 Task: Discover Ski-out Chalets in Breckenridge.
Action: Mouse moved to (220, 185)
Screenshot: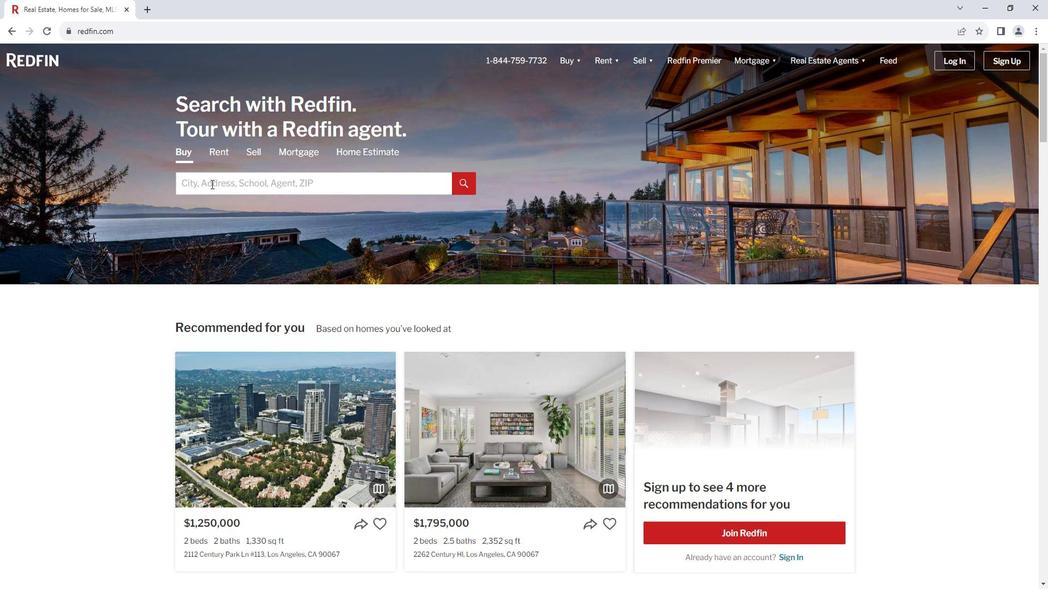 
Action: Mouse pressed left at (220, 185)
Screenshot: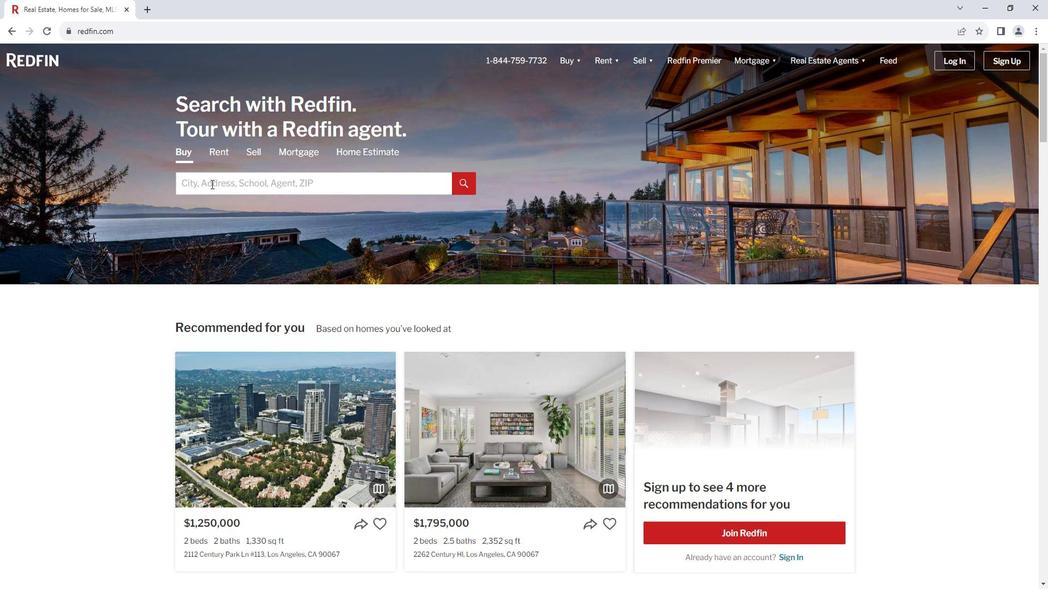 
Action: Mouse moved to (221, 186)
Screenshot: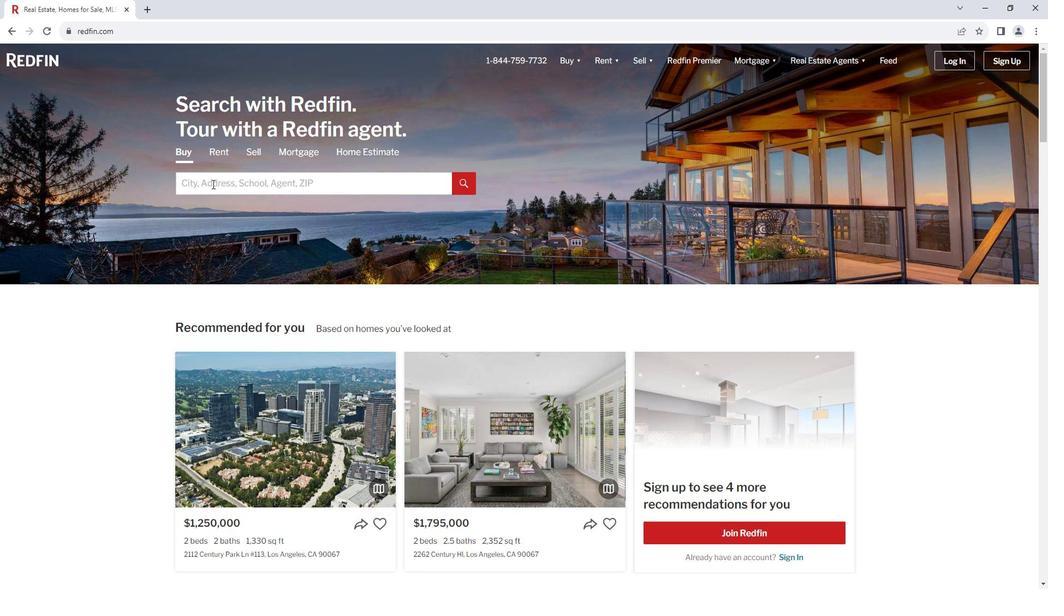 
Action: Key pressed <Key.shift>Brec
Screenshot: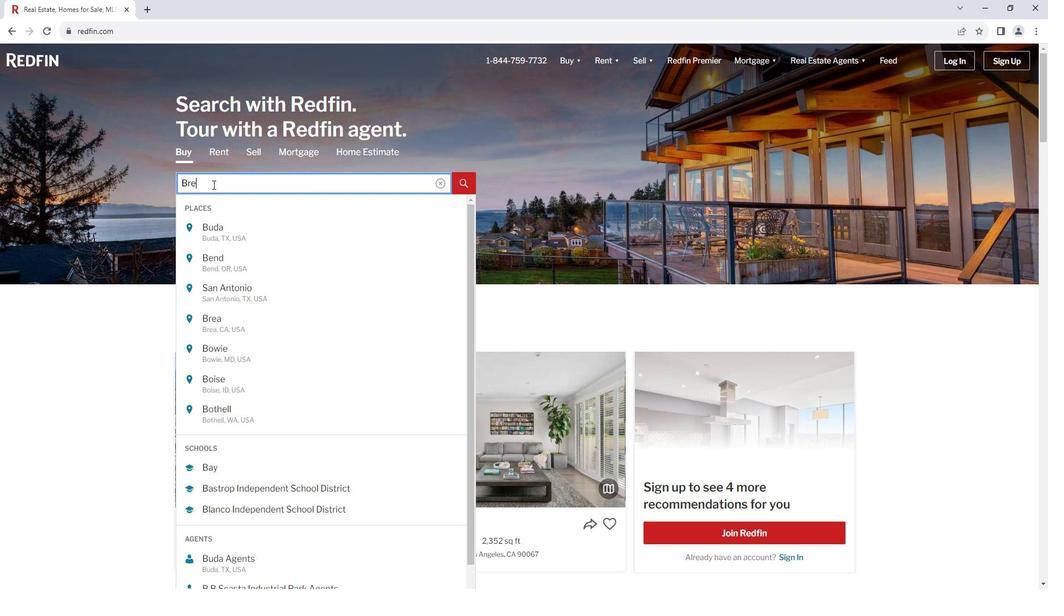 
Action: Mouse moved to (246, 229)
Screenshot: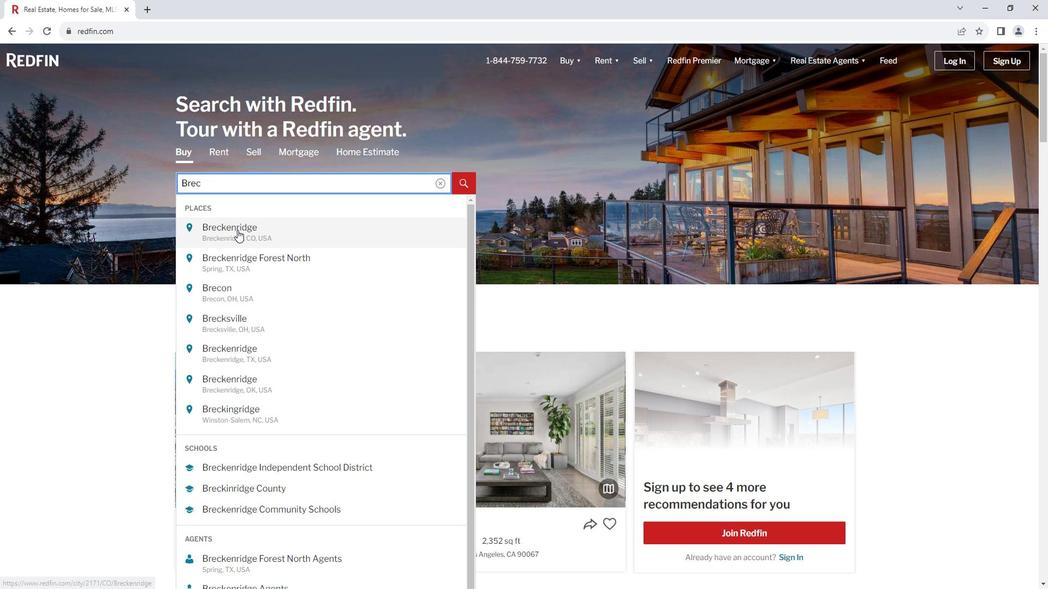 
Action: Mouse pressed left at (246, 229)
Screenshot: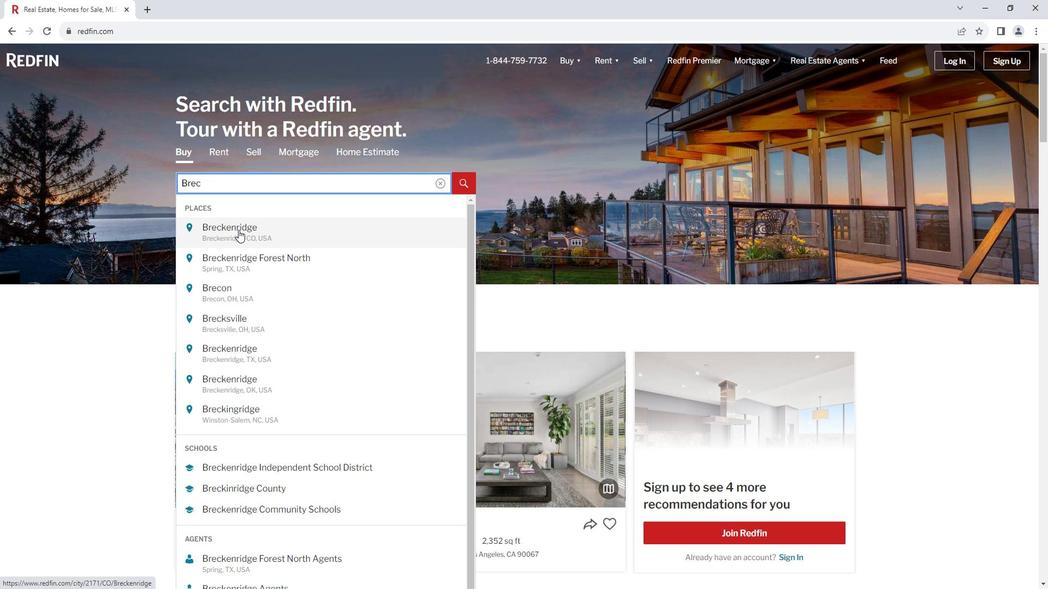 
Action: Mouse moved to (934, 133)
Screenshot: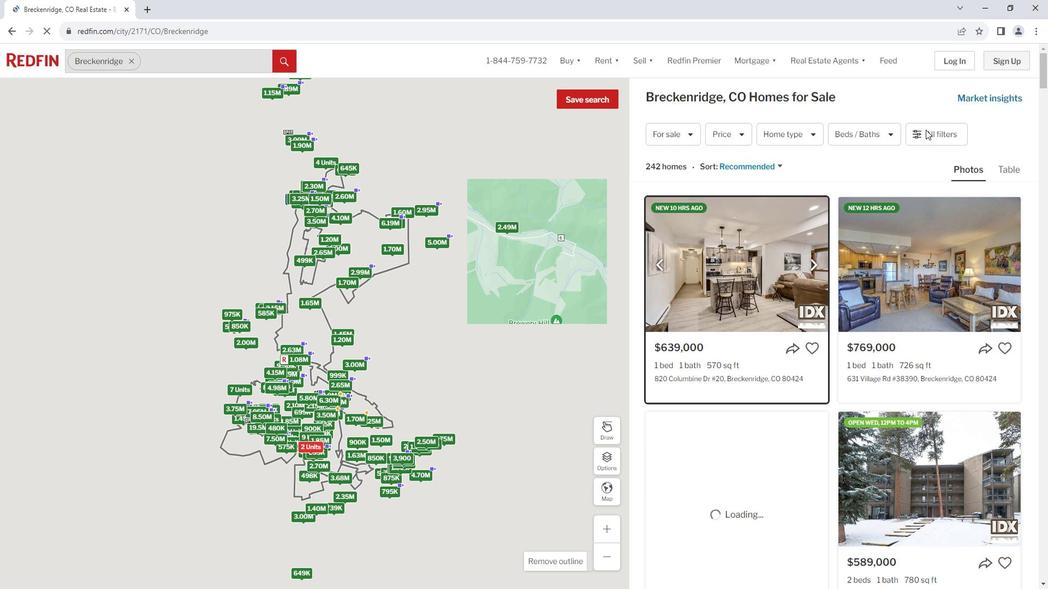 
Action: Mouse pressed left at (934, 133)
Screenshot: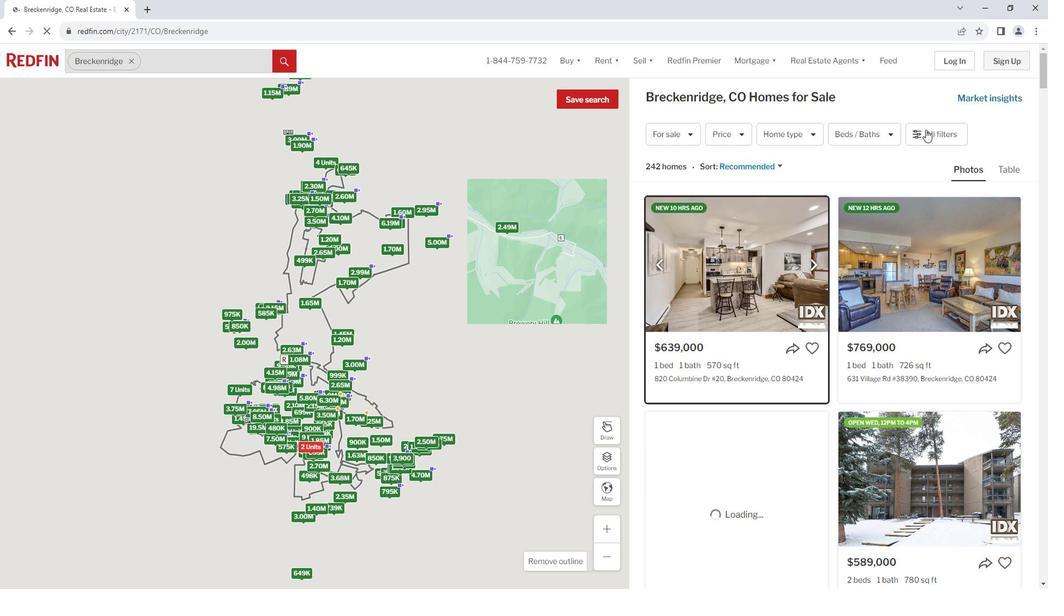 
Action: Mouse moved to (946, 139)
Screenshot: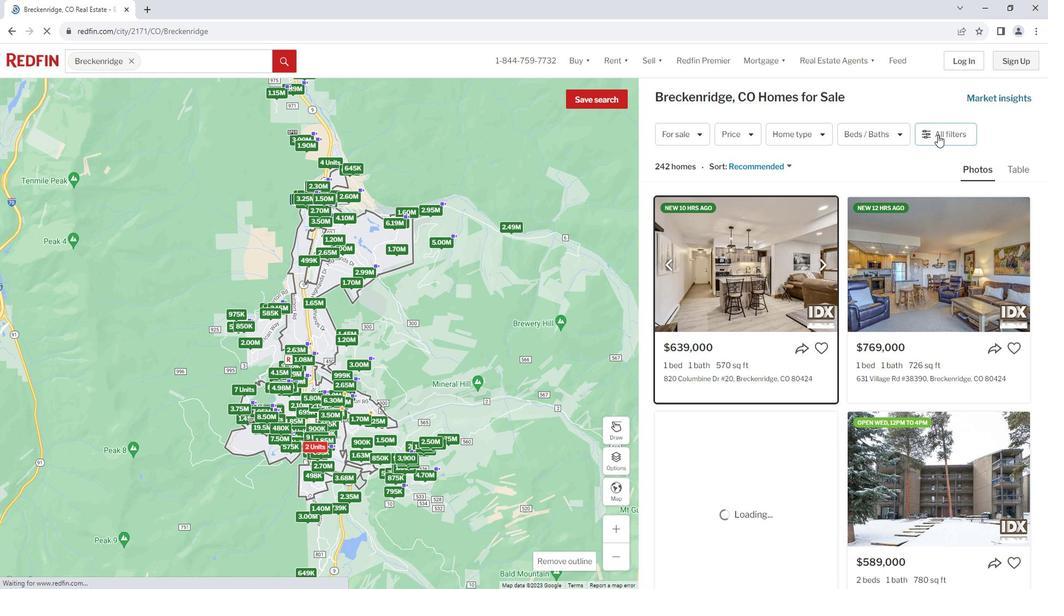 
Action: Mouse pressed left at (946, 139)
Screenshot: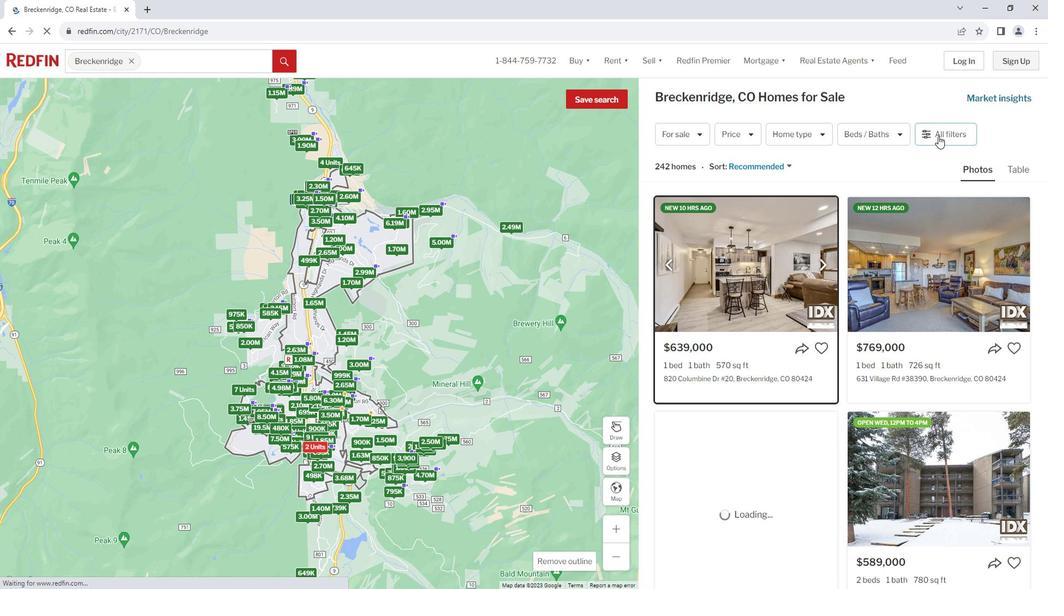 
Action: Mouse moved to (949, 133)
Screenshot: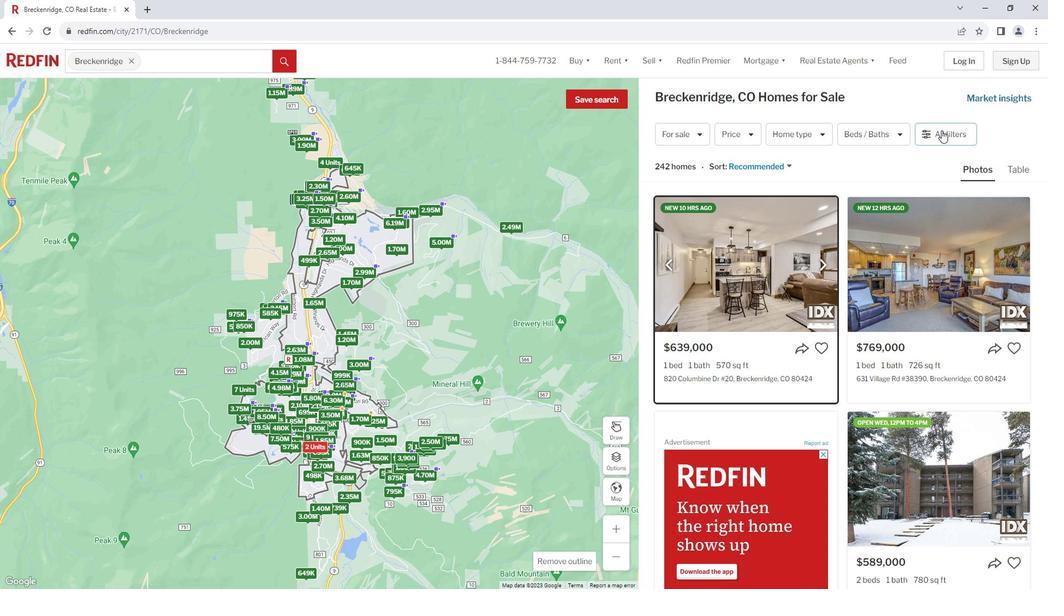 
Action: Mouse pressed left at (949, 133)
Screenshot: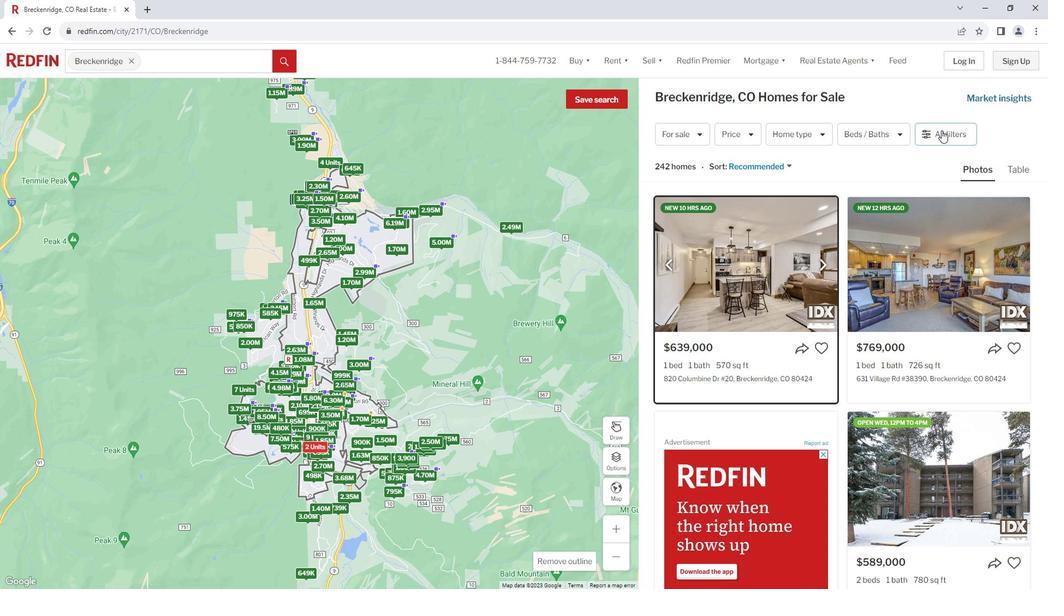
Action: Mouse moved to (845, 306)
Screenshot: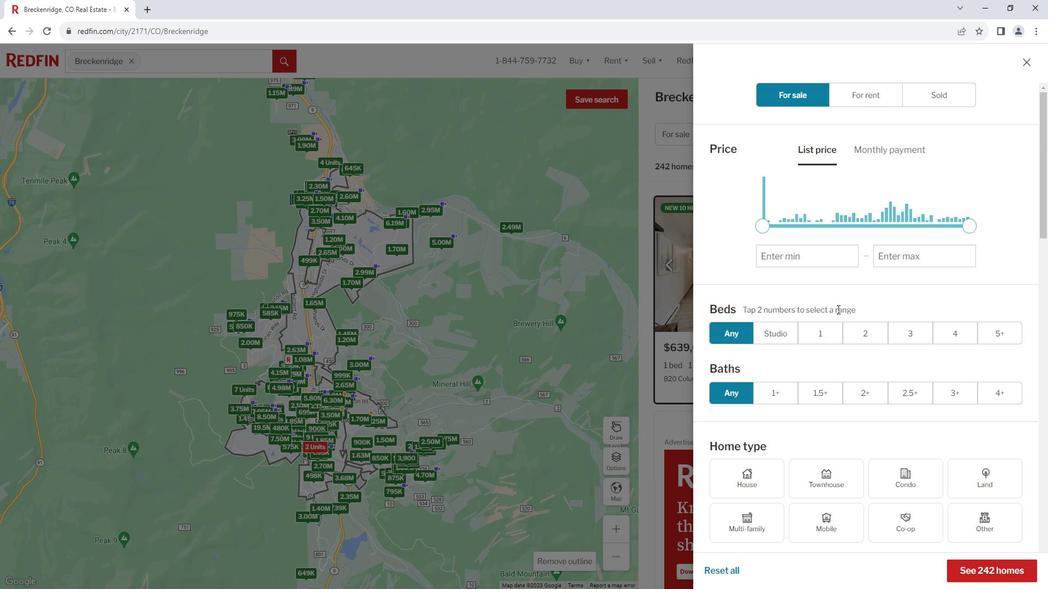 
Action: Mouse scrolled (845, 306) with delta (0, 0)
Screenshot: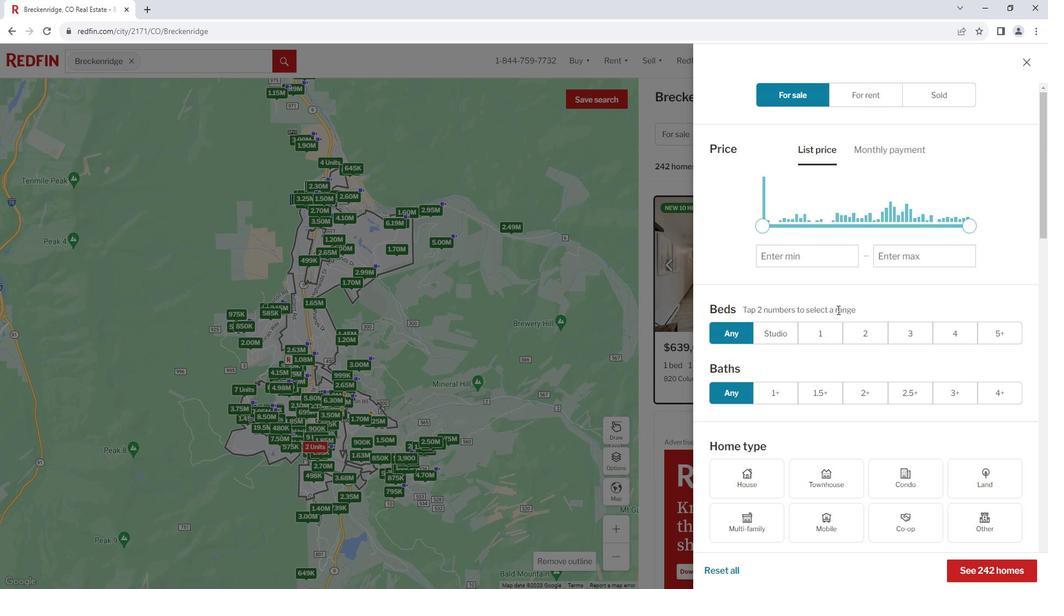 
Action: Mouse moved to (847, 305)
Screenshot: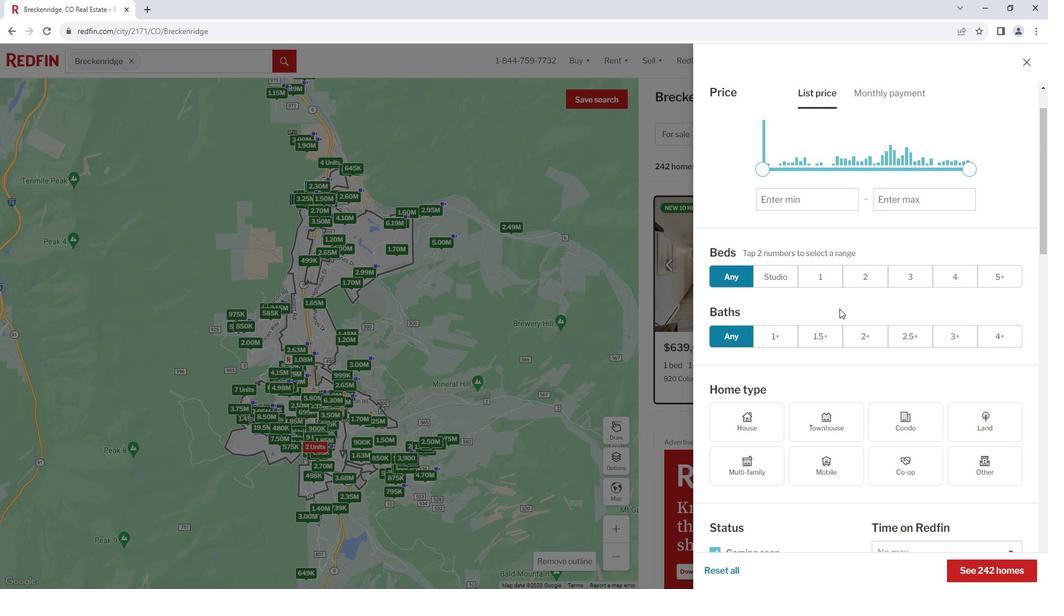 
Action: Mouse scrolled (847, 304) with delta (0, 0)
Screenshot: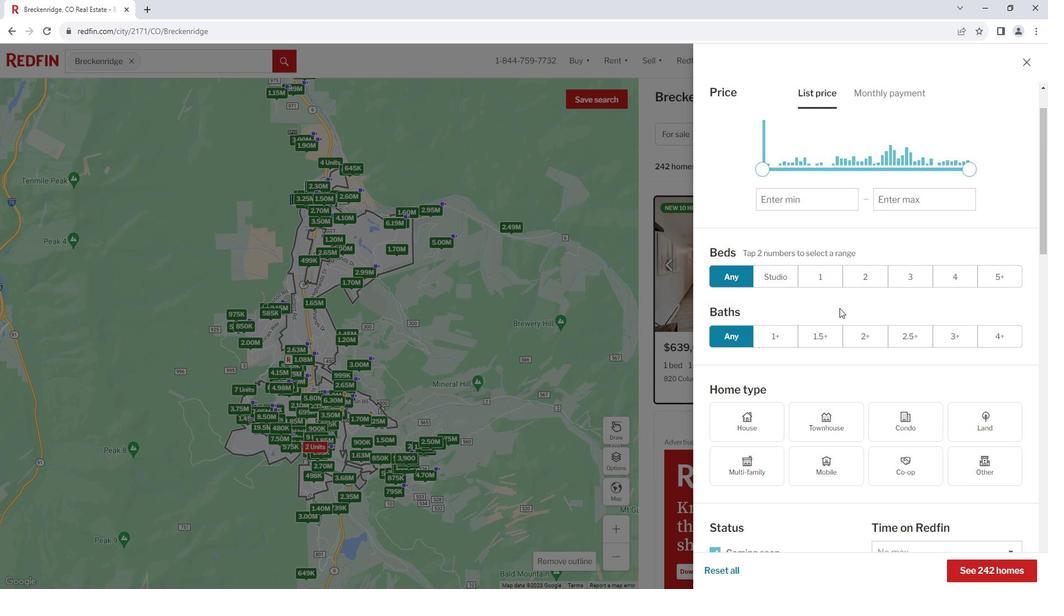 
Action: Mouse scrolled (847, 304) with delta (0, 0)
Screenshot: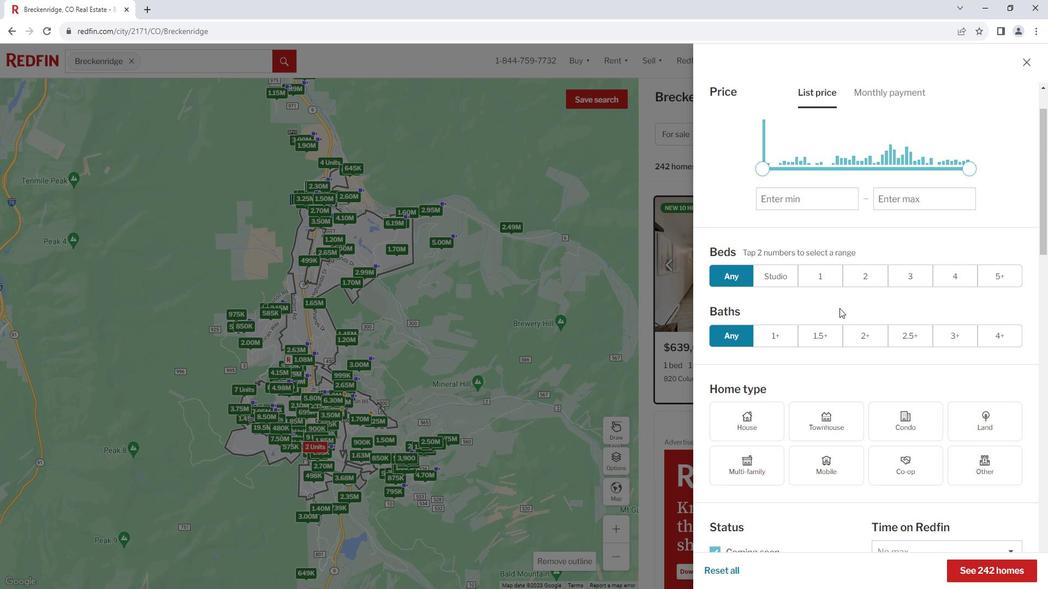 
Action: Mouse moved to (848, 298)
Screenshot: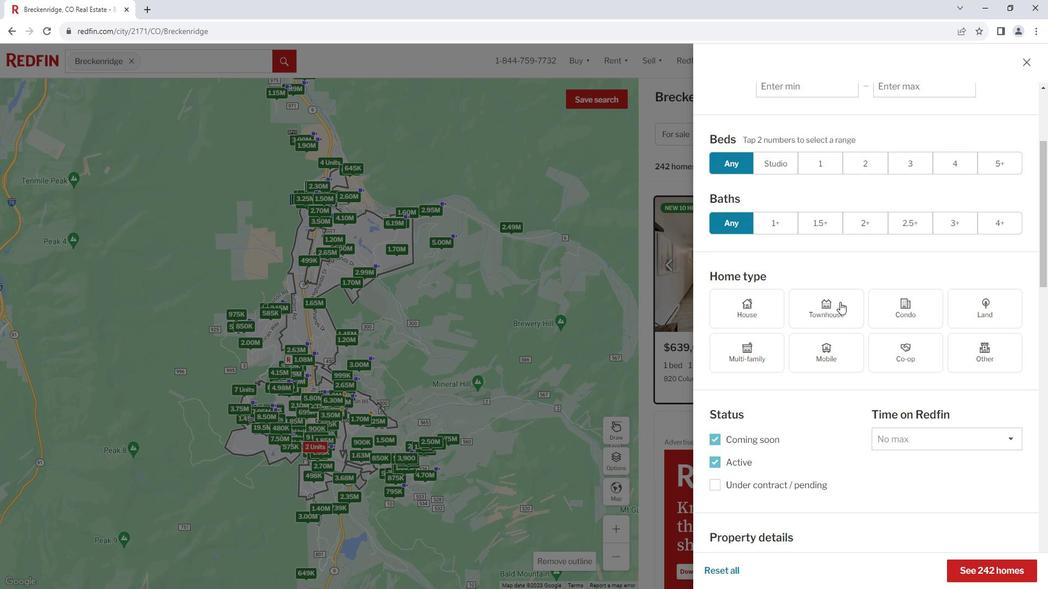 
Action: Mouse scrolled (848, 298) with delta (0, 0)
Screenshot: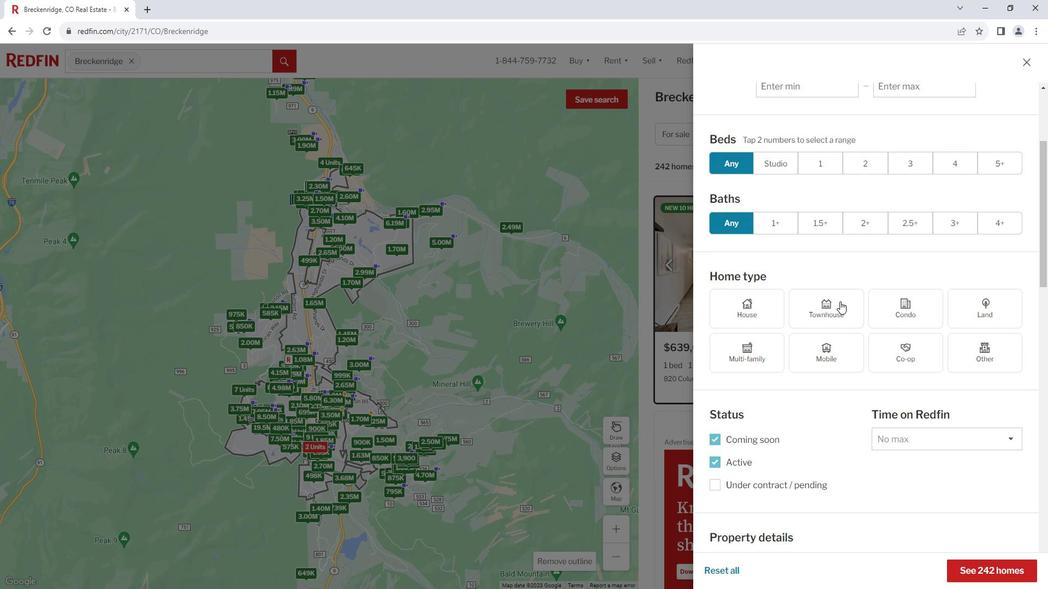 
Action: Mouse moved to (848, 297)
Screenshot: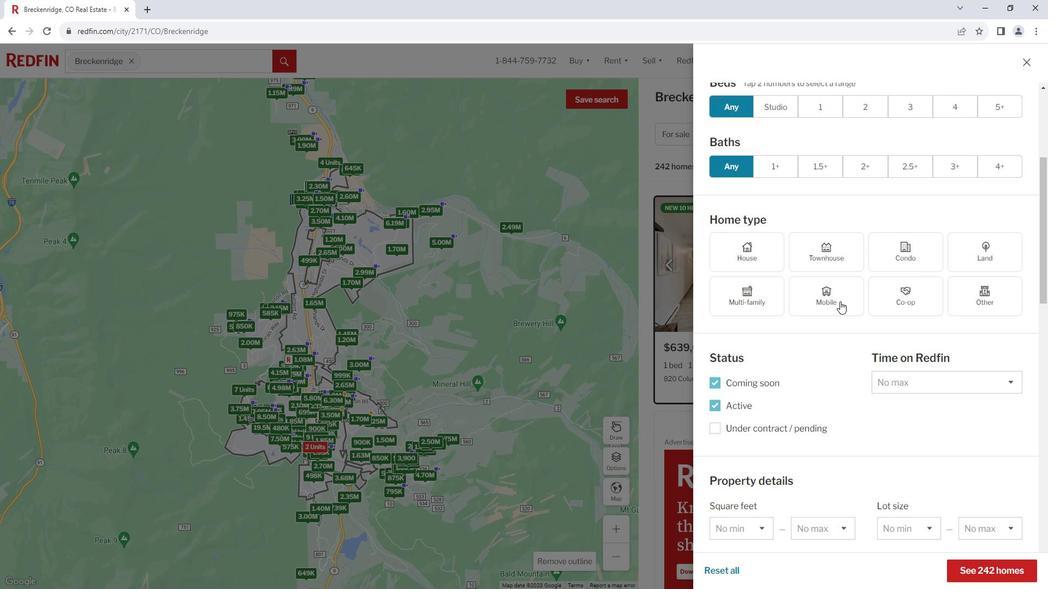 
Action: Mouse scrolled (848, 296) with delta (0, 0)
Screenshot: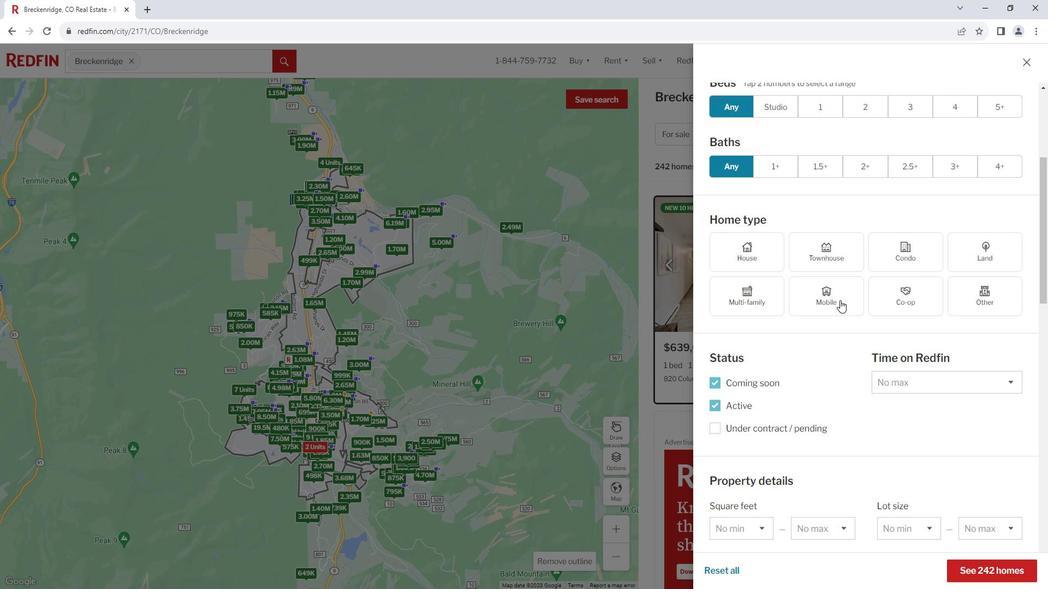 
Action: Mouse scrolled (848, 296) with delta (0, 0)
Screenshot: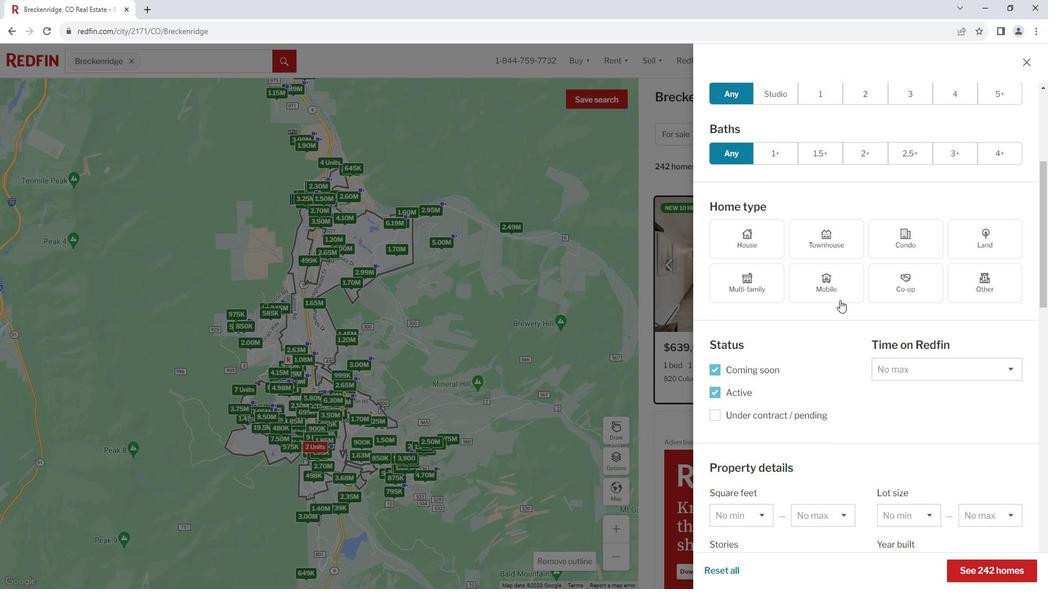 
Action: Mouse moved to (848, 297)
Screenshot: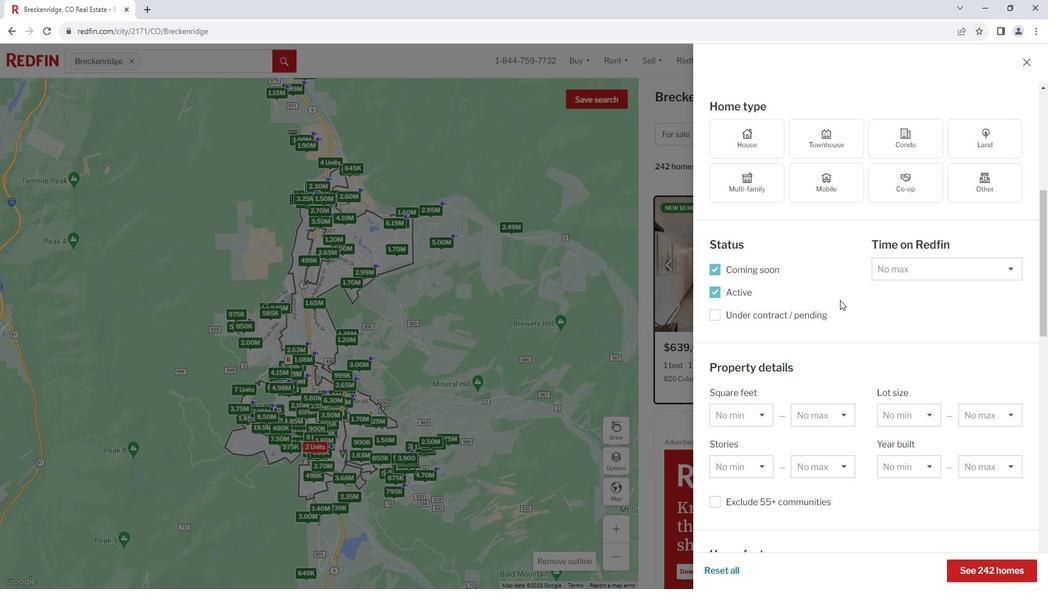 
Action: Mouse scrolled (848, 296) with delta (0, 0)
Screenshot: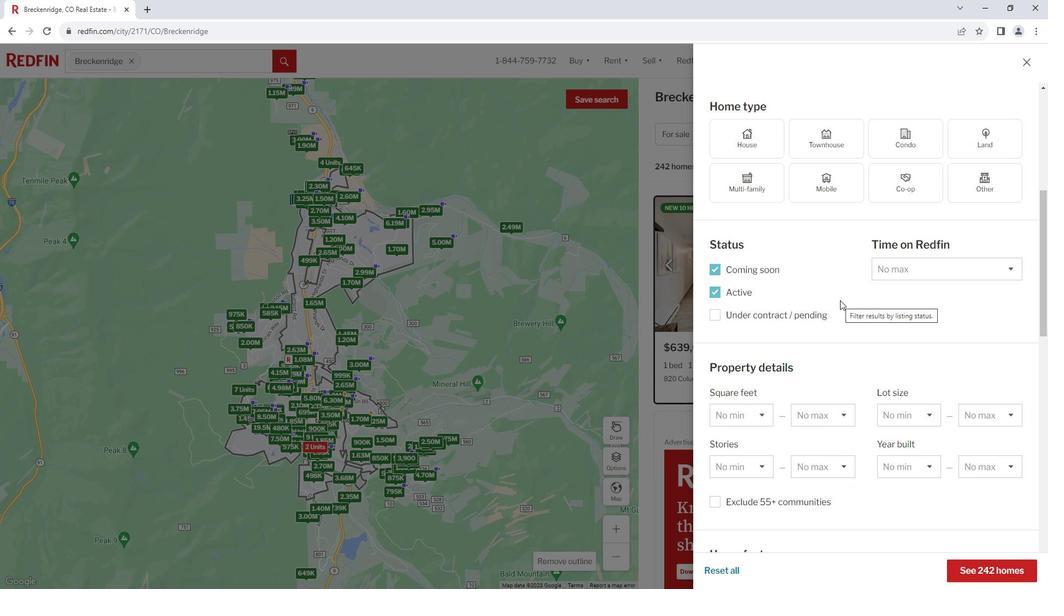 
Action: Mouse moved to (848, 296)
Screenshot: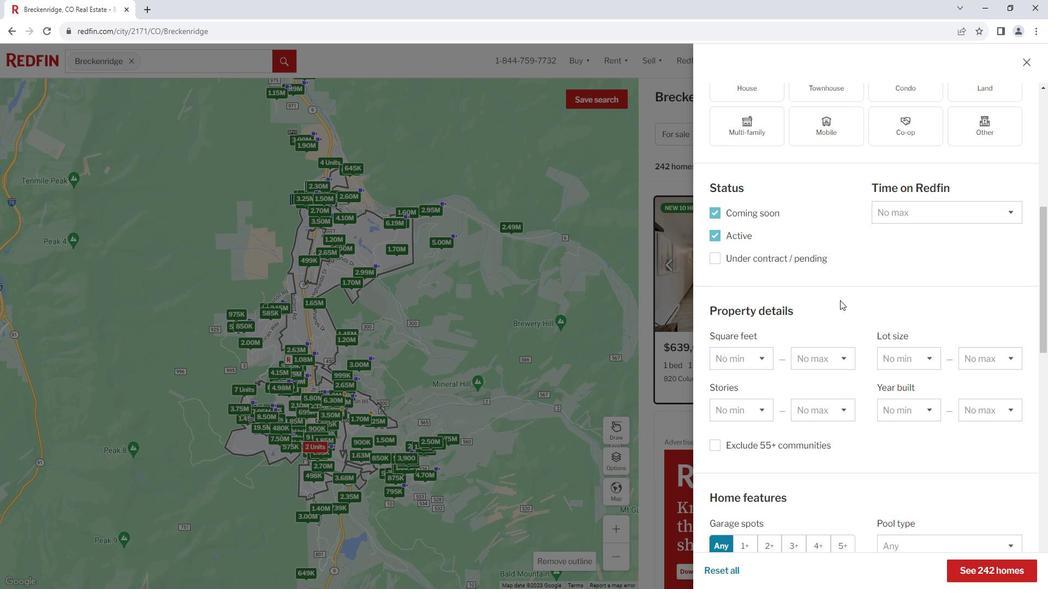 
Action: Mouse scrolled (848, 296) with delta (0, 0)
Screenshot: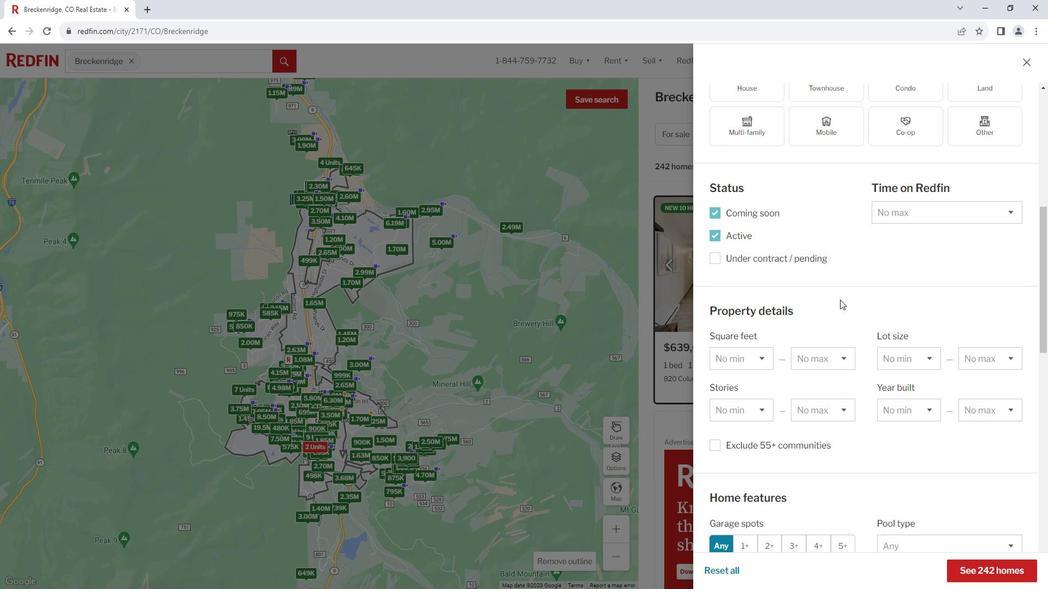 
Action: Mouse scrolled (848, 296) with delta (0, 0)
Screenshot: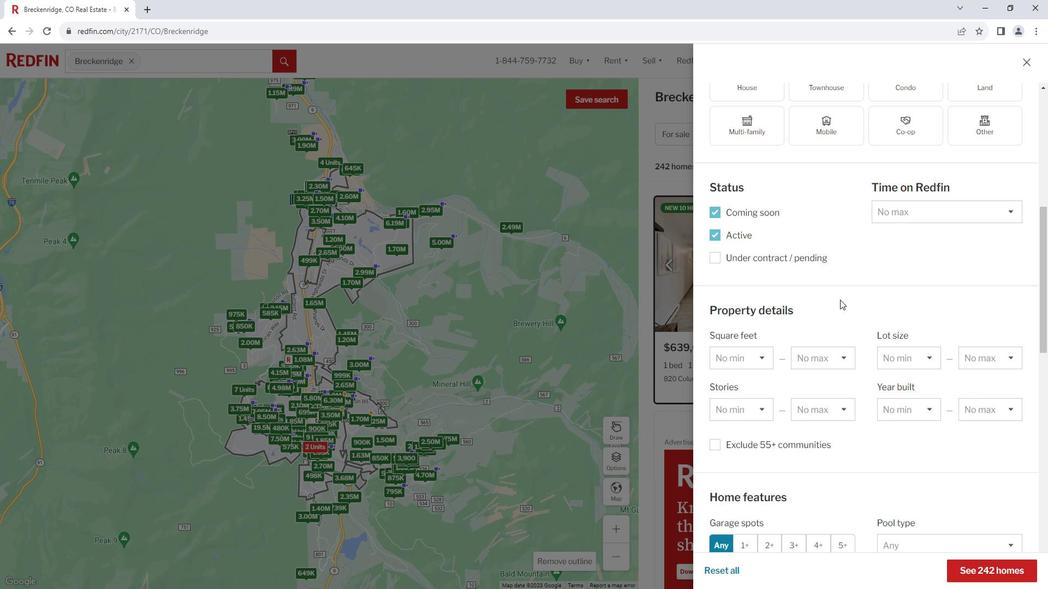 
Action: Mouse scrolled (848, 296) with delta (0, 0)
Screenshot: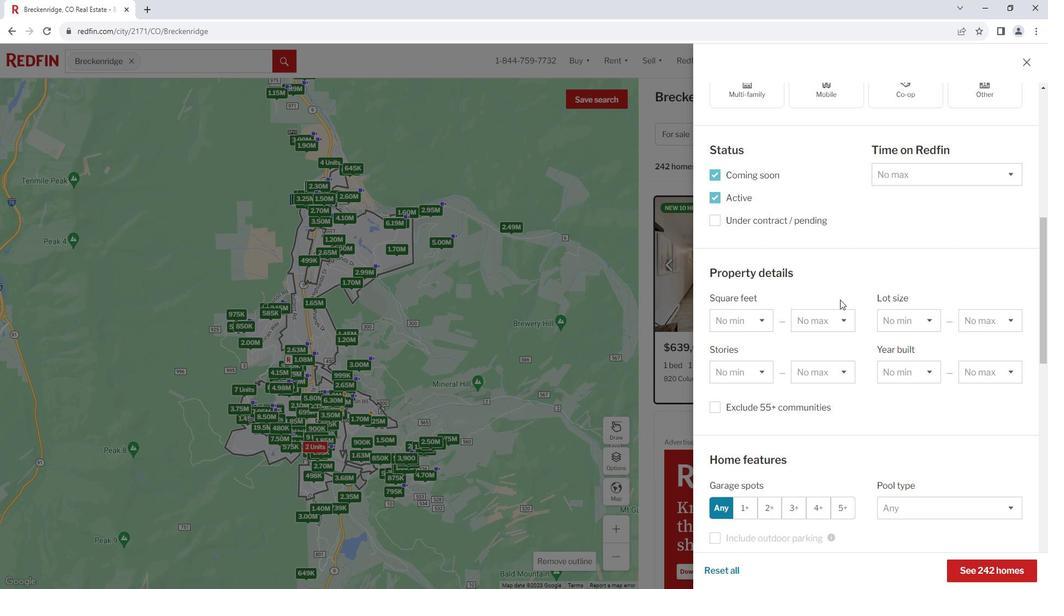 
Action: Mouse moved to (848, 295)
Screenshot: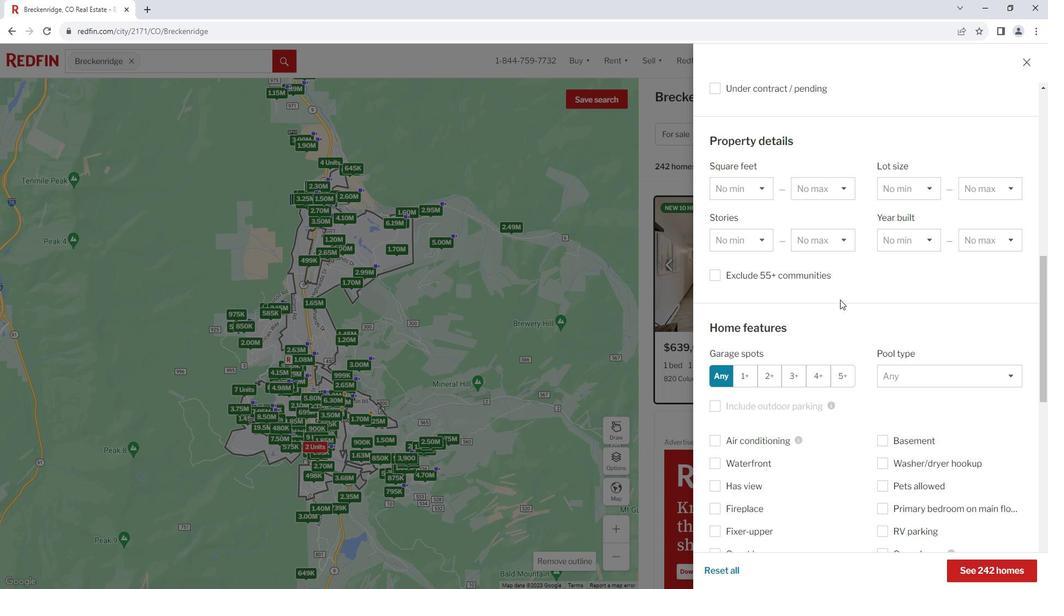 
Action: Mouse scrolled (848, 295) with delta (0, 0)
Screenshot: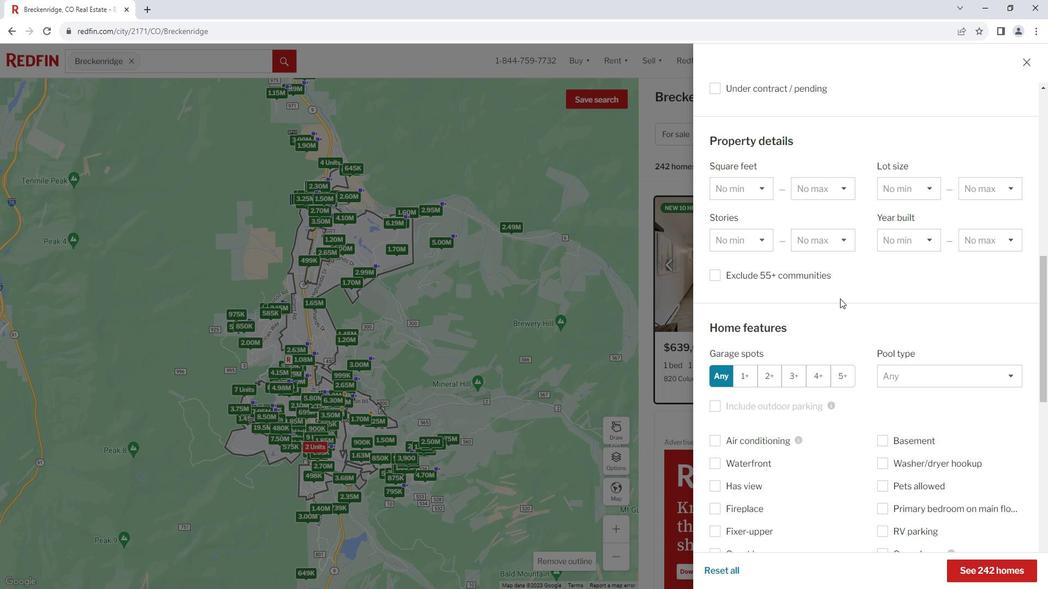 
Action: Mouse scrolled (848, 295) with delta (0, 0)
Screenshot: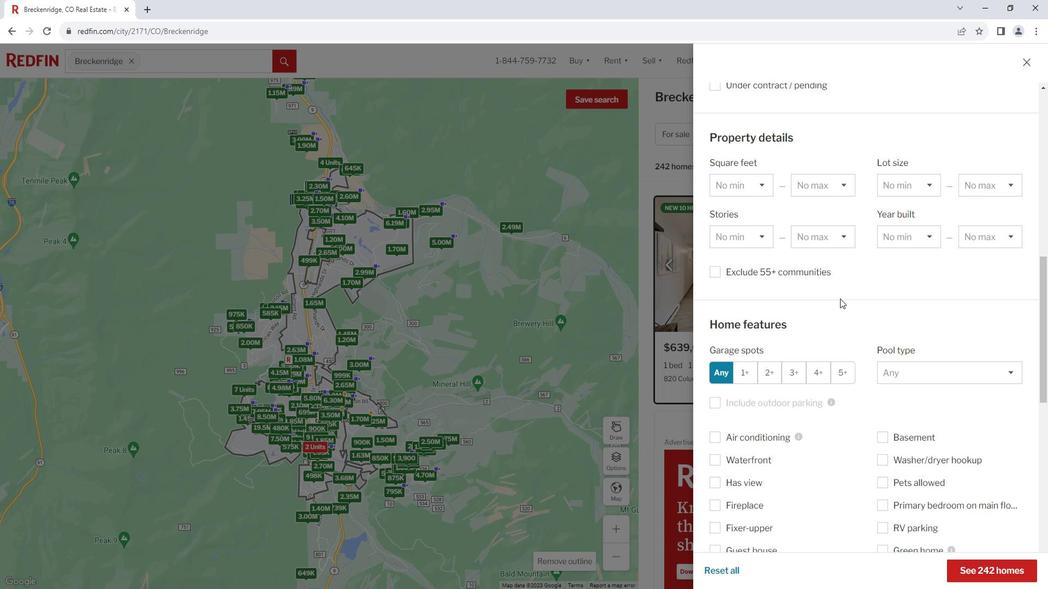 
Action: Mouse scrolled (848, 295) with delta (0, 0)
Screenshot: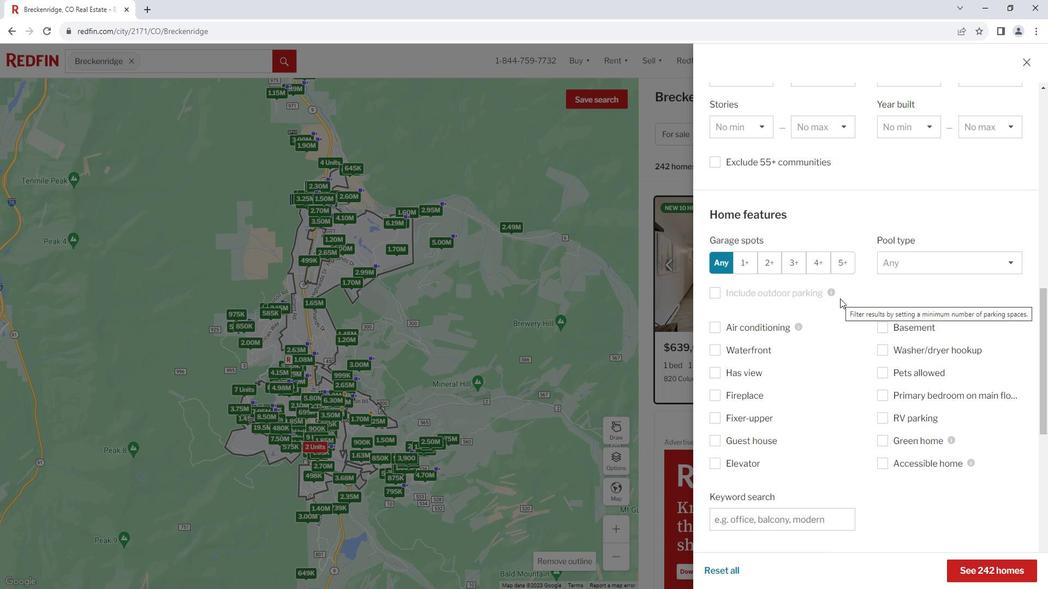 
Action: Mouse scrolled (848, 295) with delta (0, 0)
Screenshot: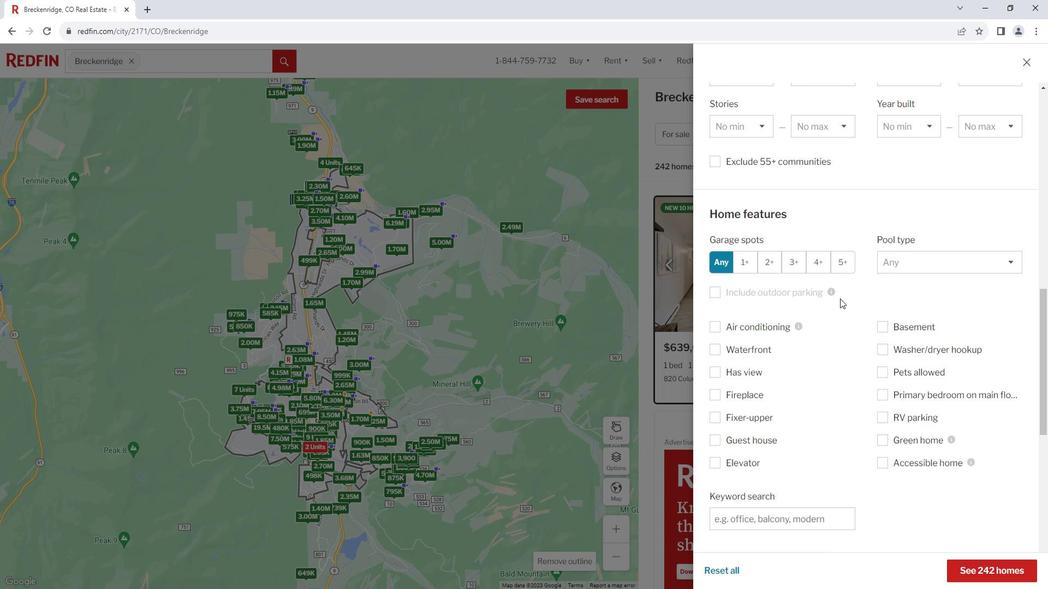 
Action: Mouse moved to (738, 400)
Screenshot: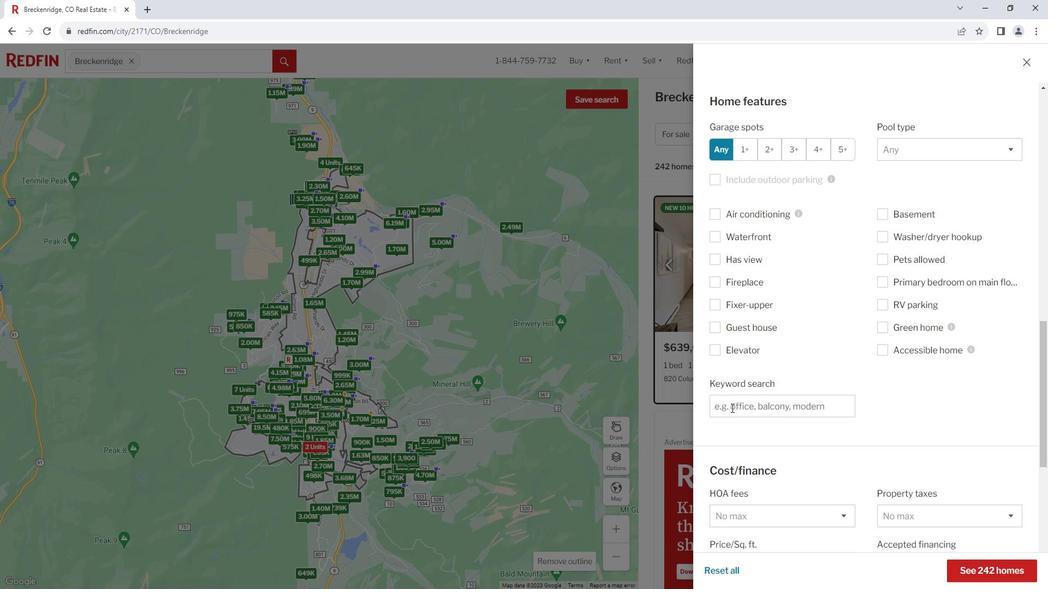 
Action: Mouse pressed left at (738, 400)
Screenshot: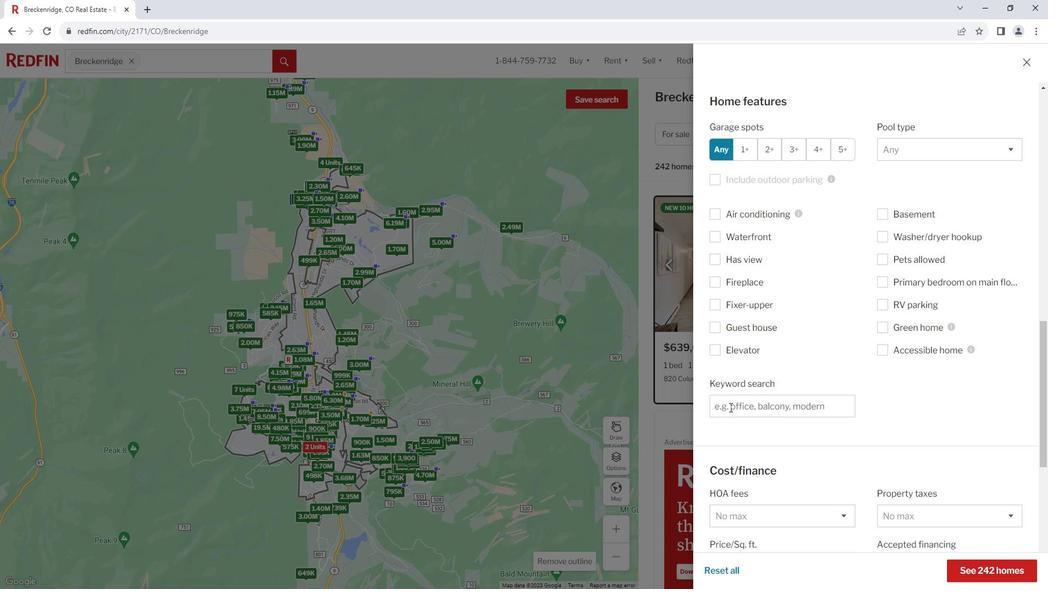 
Action: Mouse moved to (741, 403)
Screenshot: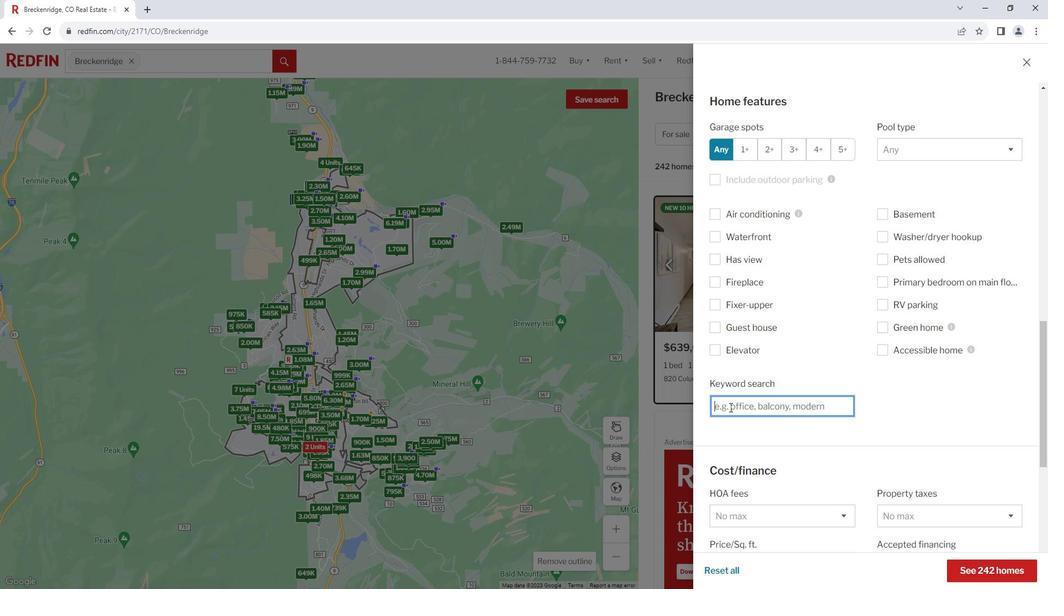 
Action: Key pressed <Key.shift><Key.shift><Key.shift>Alpi<Key.backspace><Key.backspace><Key.backspace><Key.backspace><Key.shift><Key.shift>Ski-out<Key.space><Key.shift><Key.shift><Key.shift><Key.shift><Key.shift>Chalets
Screenshot: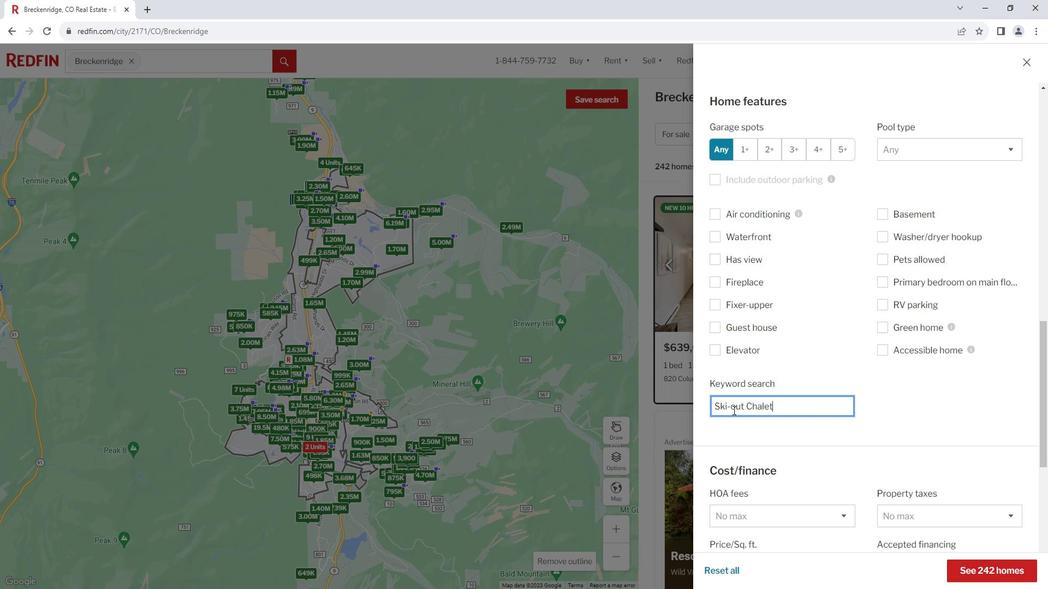 
Action: Mouse moved to (837, 430)
Screenshot: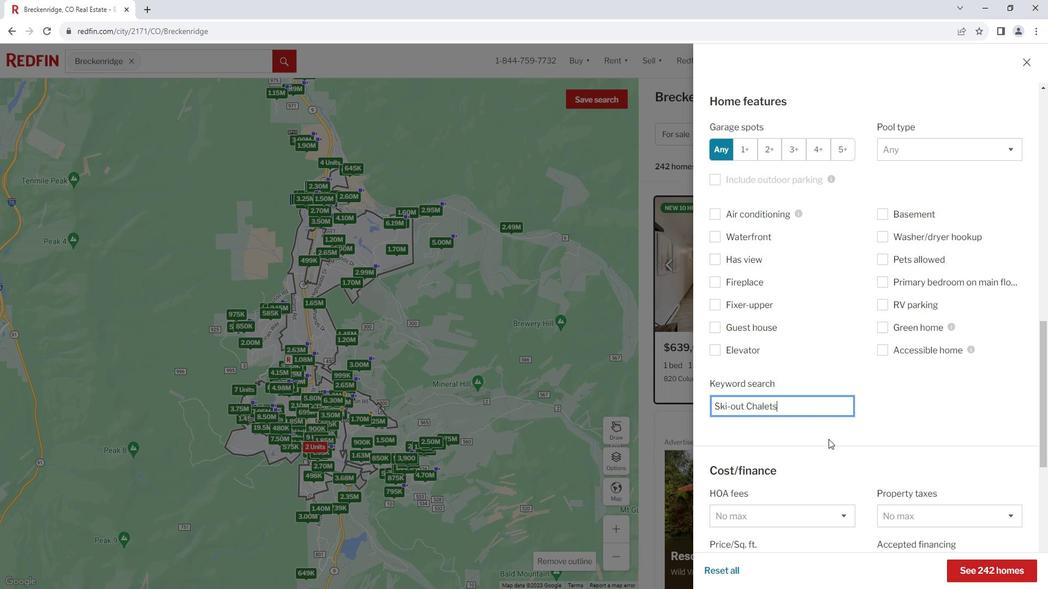 
Action: Mouse scrolled (837, 430) with delta (0, 0)
Screenshot: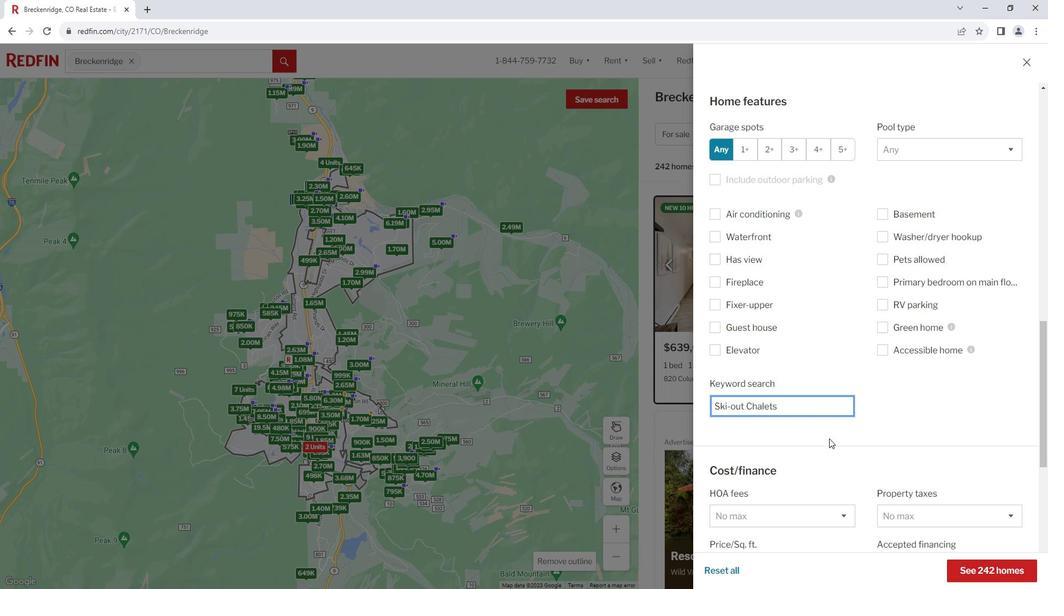 
Action: Mouse scrolled (837, 430) with delta (0, 0)
Screenshot: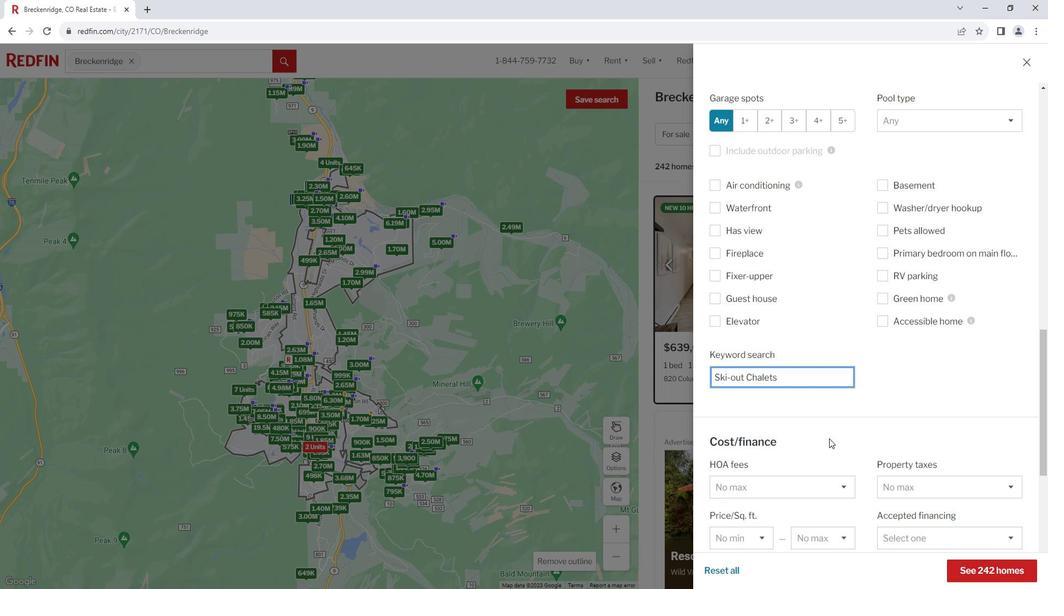 
Action: Mouse moved to (838, 429)
Screenshot: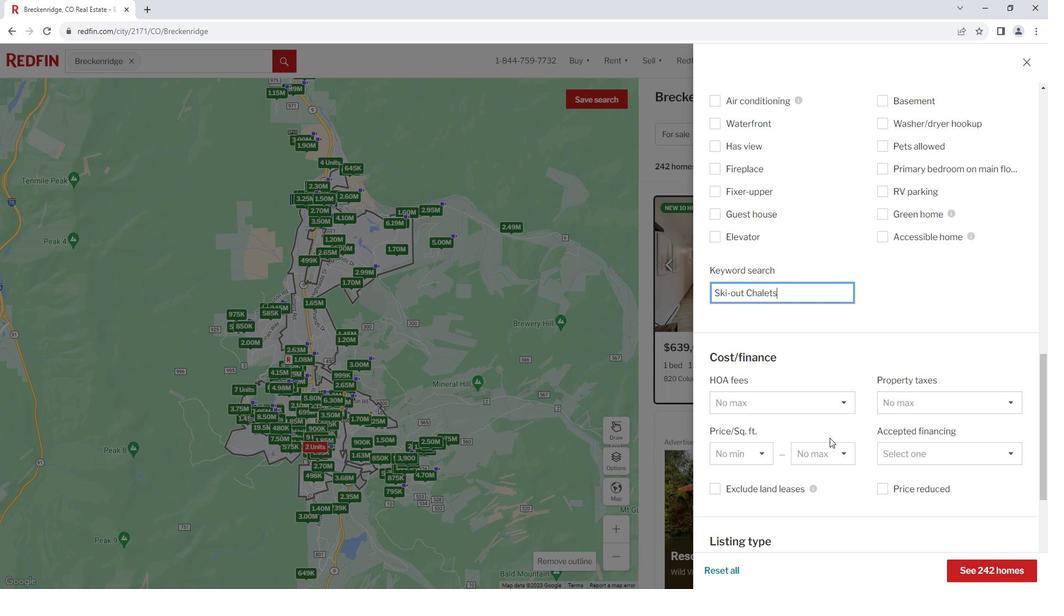 
Action: Mouse scrolled (838, 429) with delta (0, 0)
Screenshot: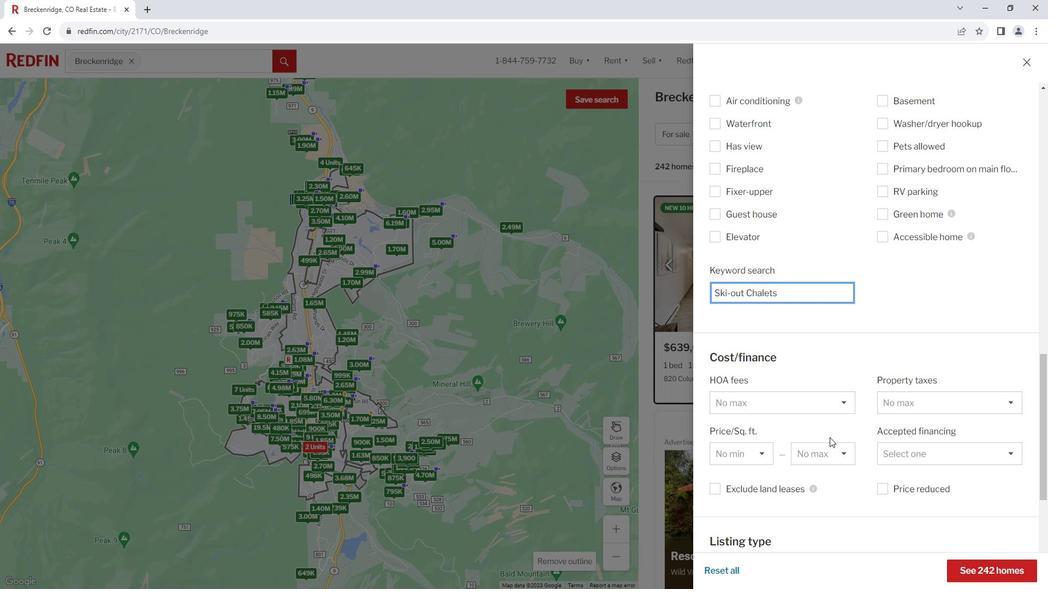 
Action: Mouse scrolled (838, 429) with delta (0, 0)
Screenshot: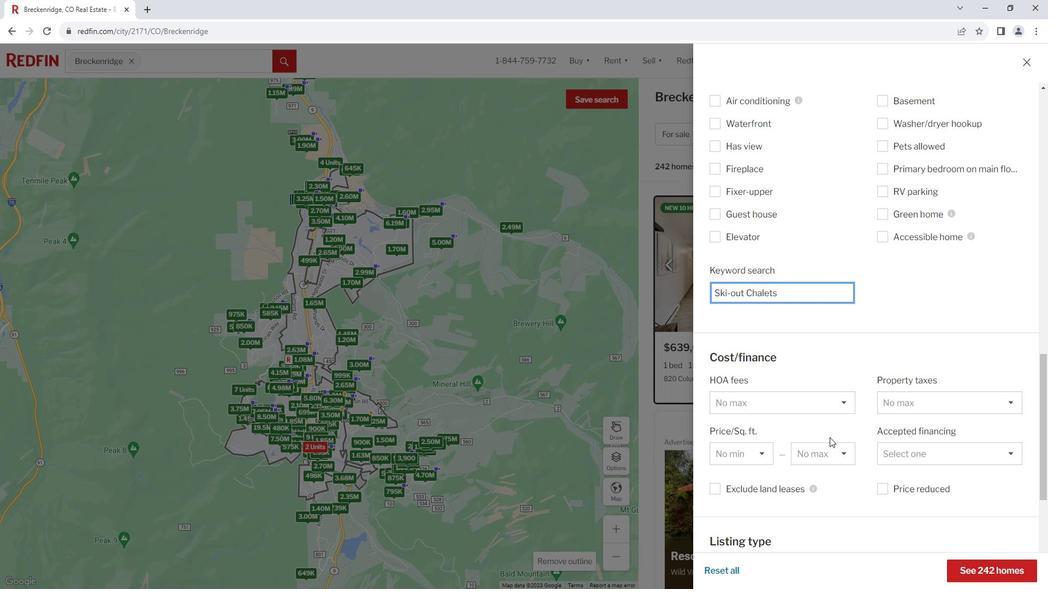 
Action: Mouse scrolled (838, 429) with delta (0, 0)
Screenshot: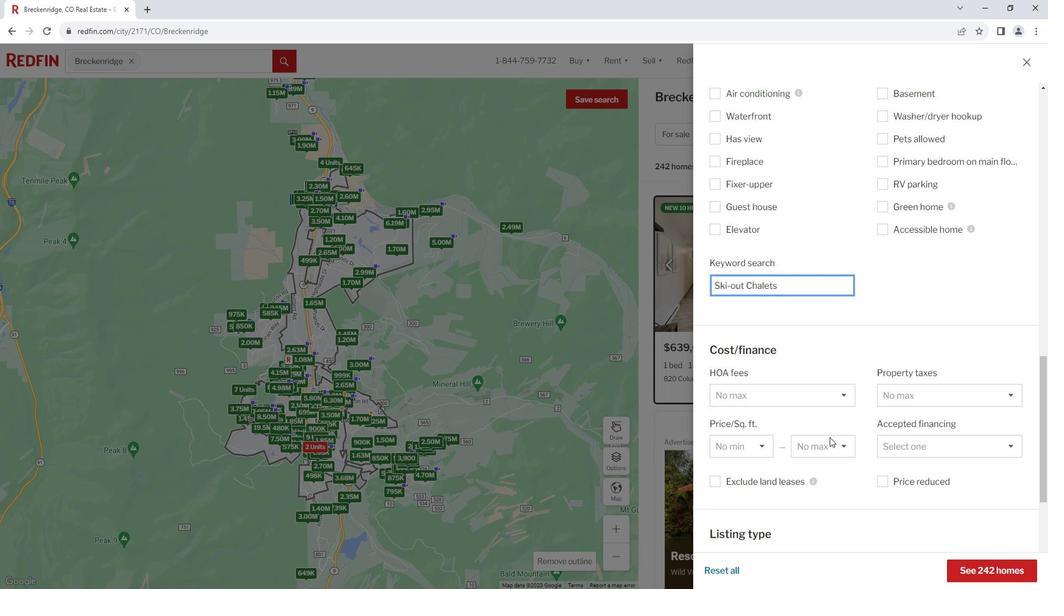 
Action: Mouse moved to (999, 556)
Screenshot: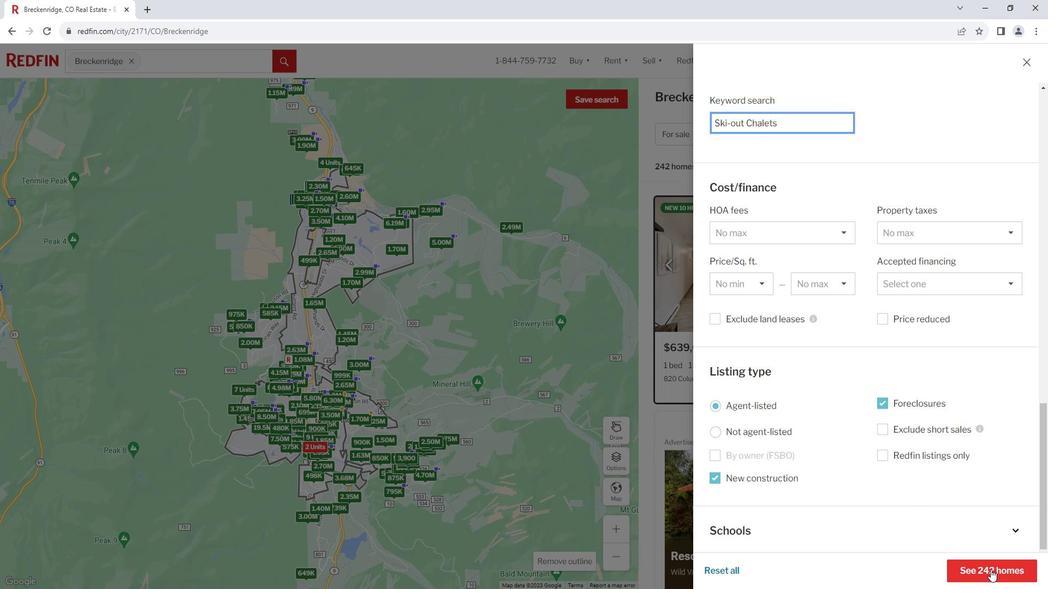 
Action: Mouse pressed left at (999, 556)
Screenshot: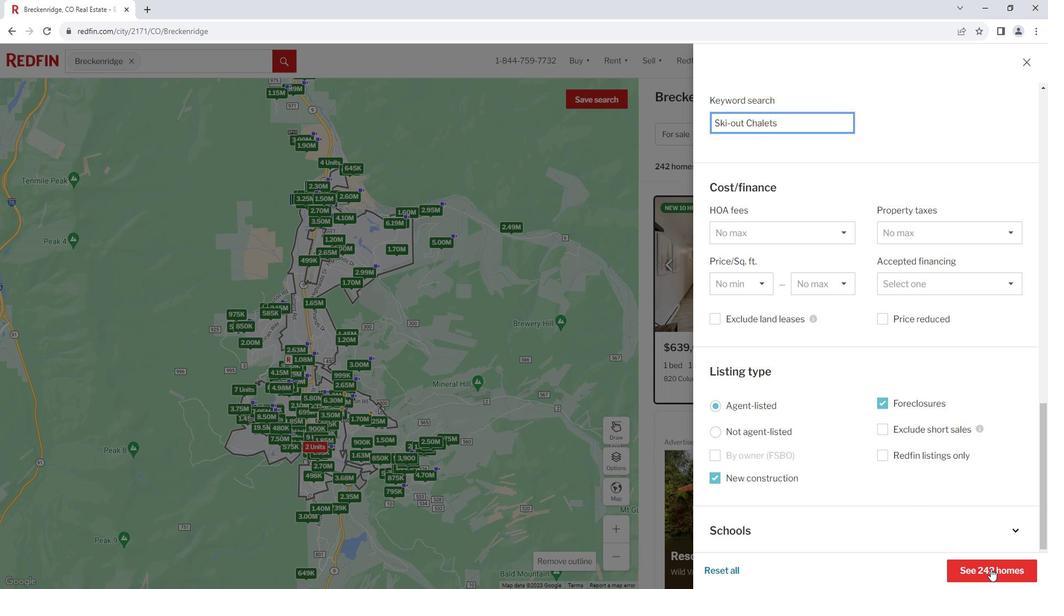 
Action: Mouse moved to (947, 422)
Screenshot: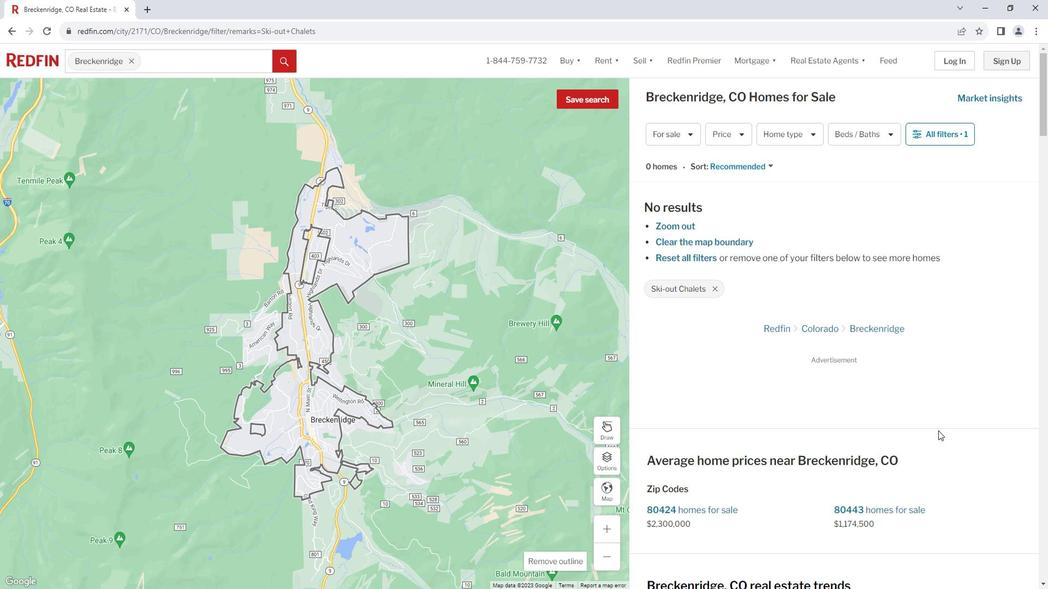 
